 Task: Export your emails to an Outlook Data File (.pst) and set a password for the file.
Action: Mouse moved to (9, 80)
Screenshot: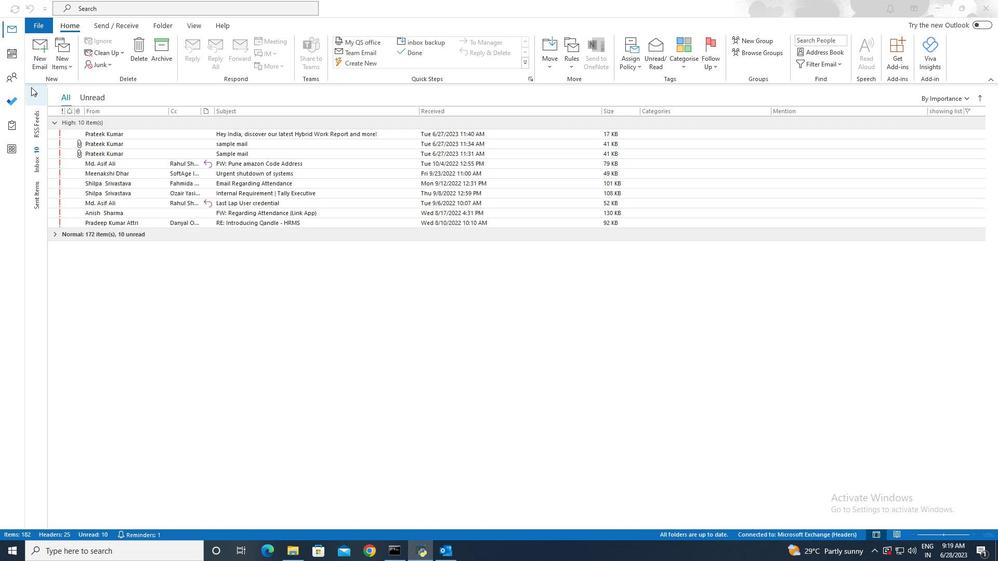 
Action: Mouse pressed left at (9, 80)
Screenshot: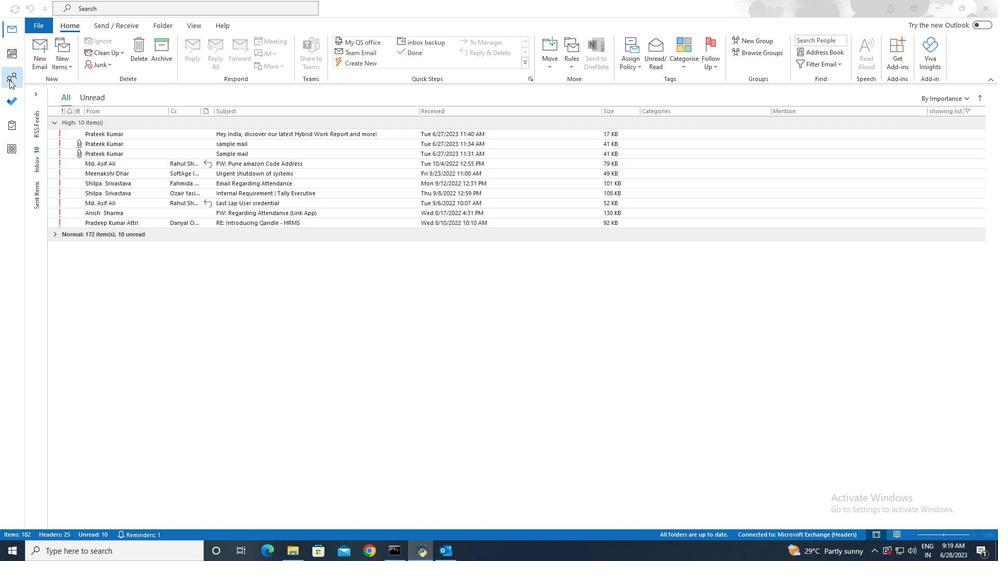
Action: Mouse moved to (42, 23)
Screenshot: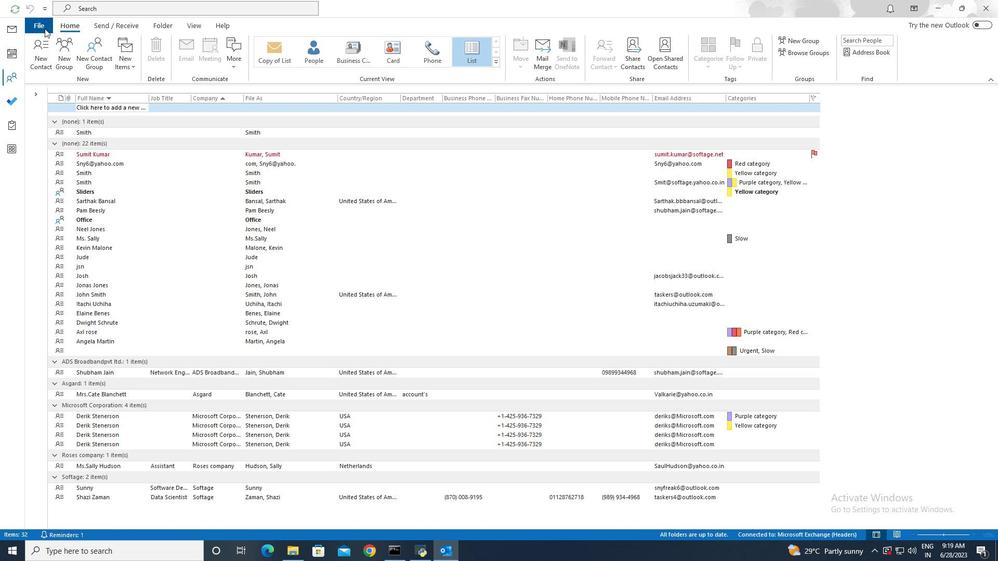 
Action: Mouse pressed left at (42, 23)
Screenshot: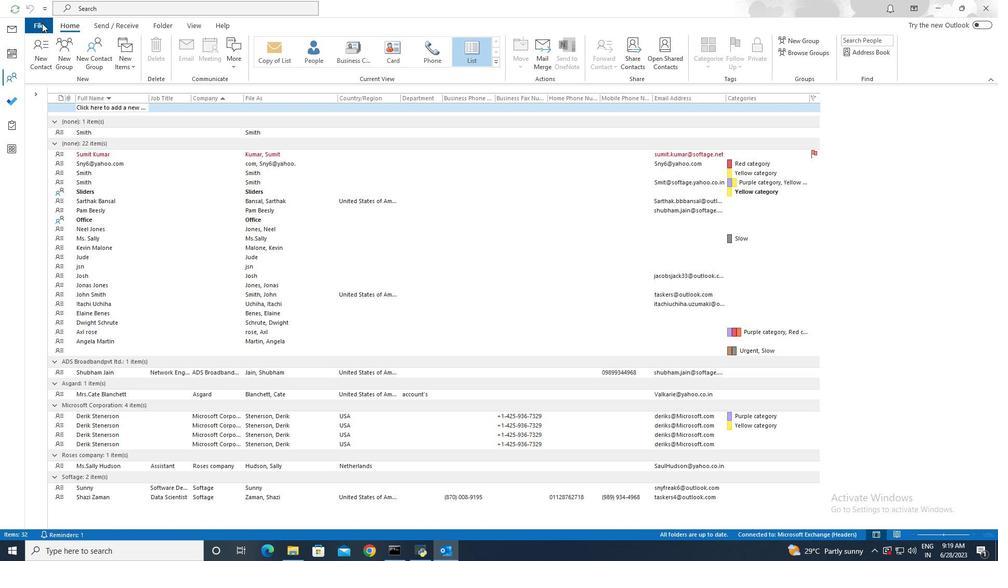 
Action: Mouse moved to (38, 73)
Screenshot: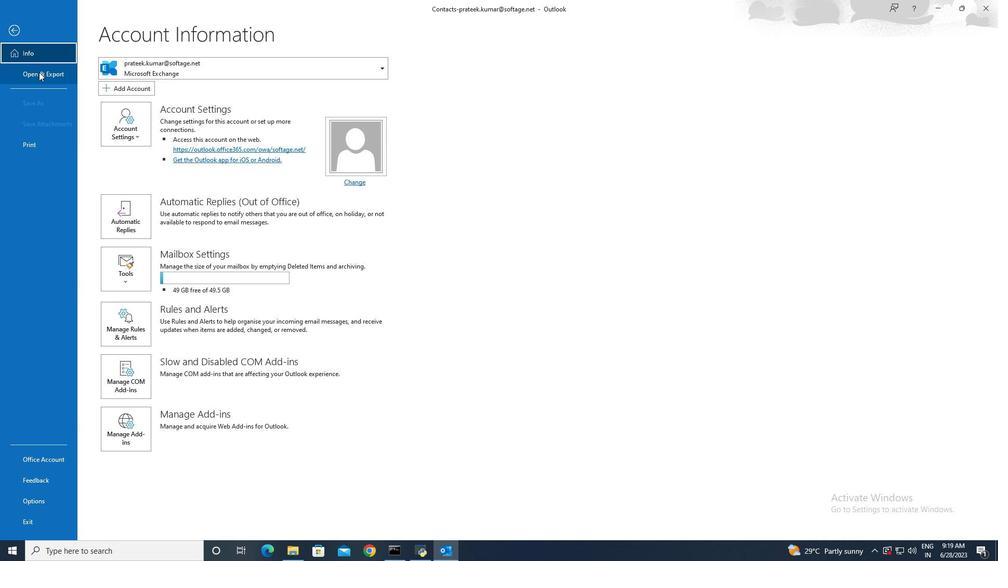 
Action: Mouse pressed left at (38, 73)
Screenshot: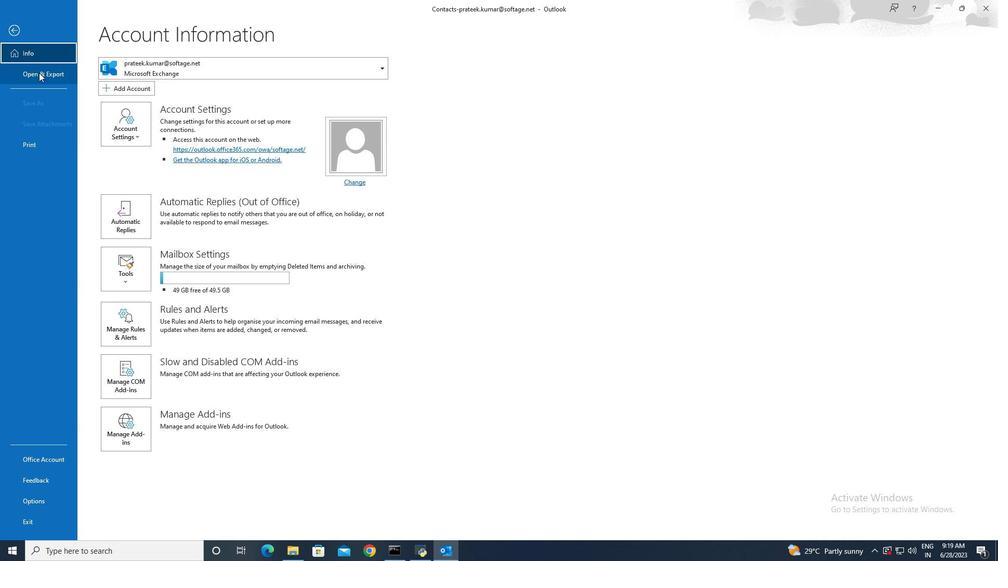 
Action: Mouse moved to (112, 178)
Screenshot: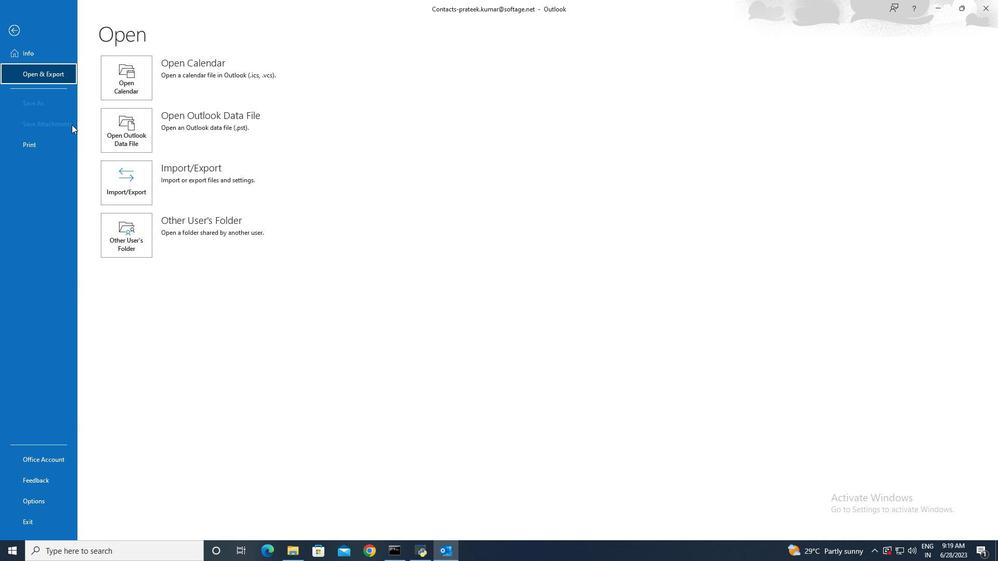 
Action: Mouse pressed left at (112, 178)
Screenshot: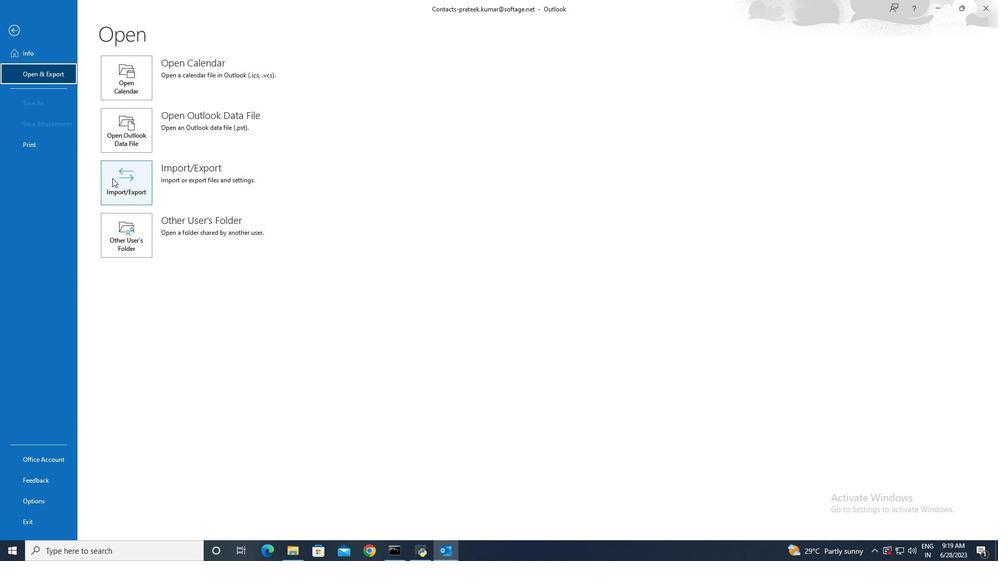 
Action: Mouse moved to (482, 225)
Screenshot: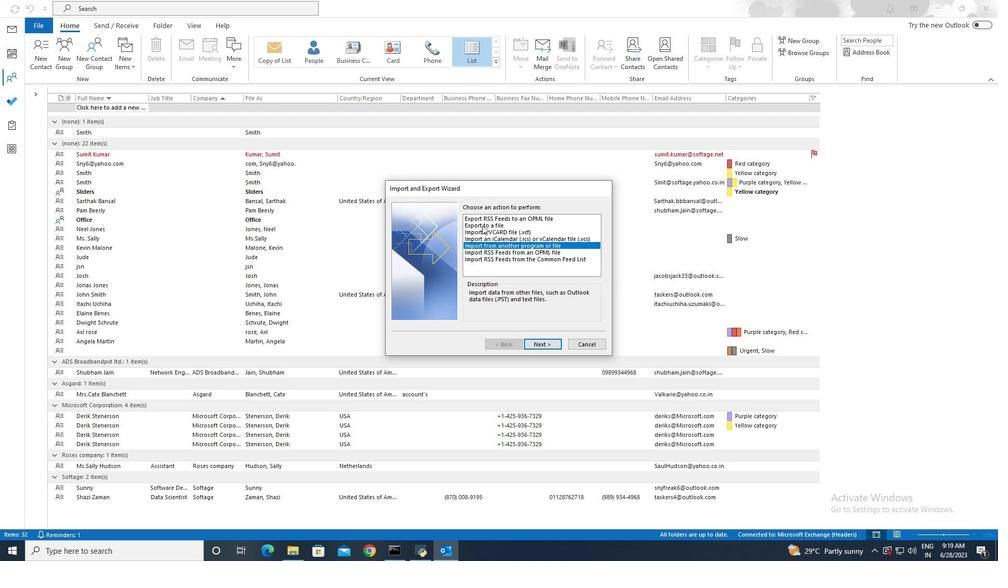 
Action: Mouse pressed left at (482, 225)
Screenshot: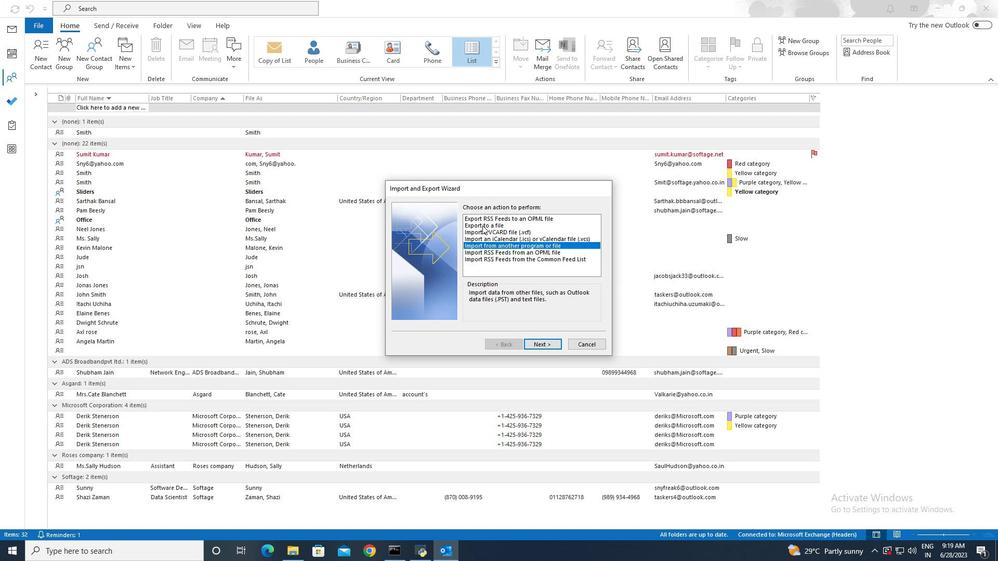 
Action: Mouse moved to (553, 345)
Screenshot: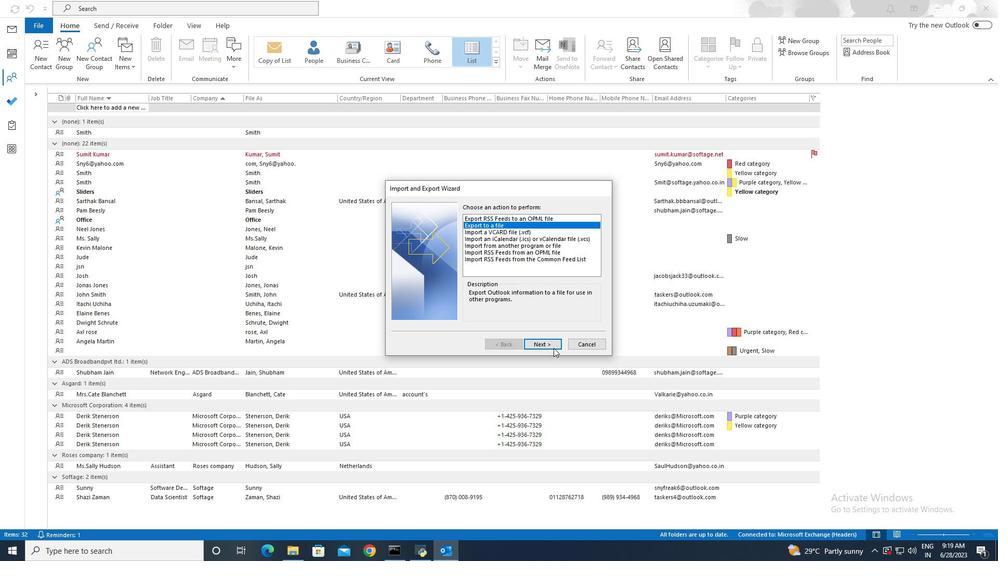 
Action: Mouse pressed left at (553, 345)
Screenshot: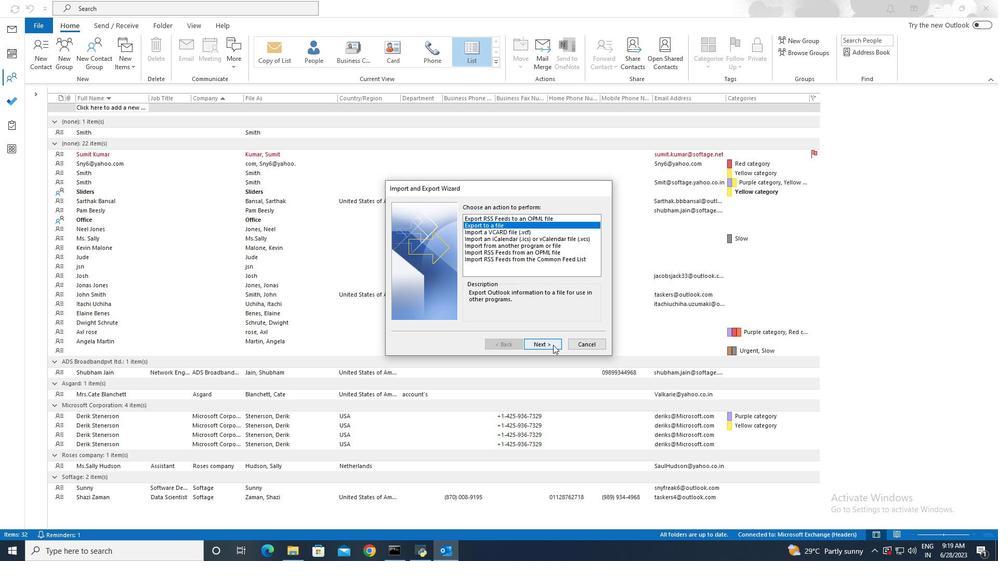 
Action: Mouse moved to (506, 223)
Screenshot: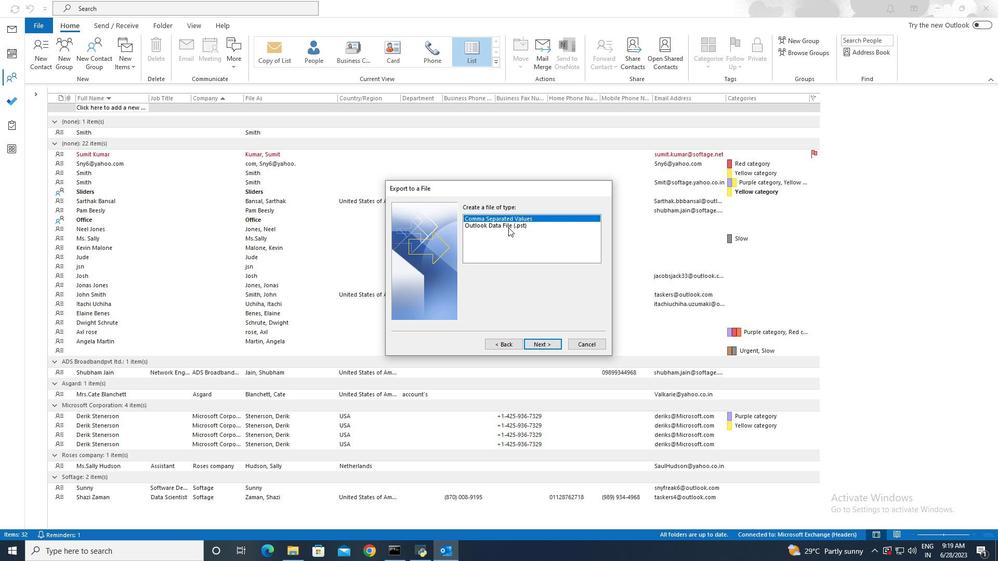 
Action: Mouse pressed left at (506, 223)
Screenshot: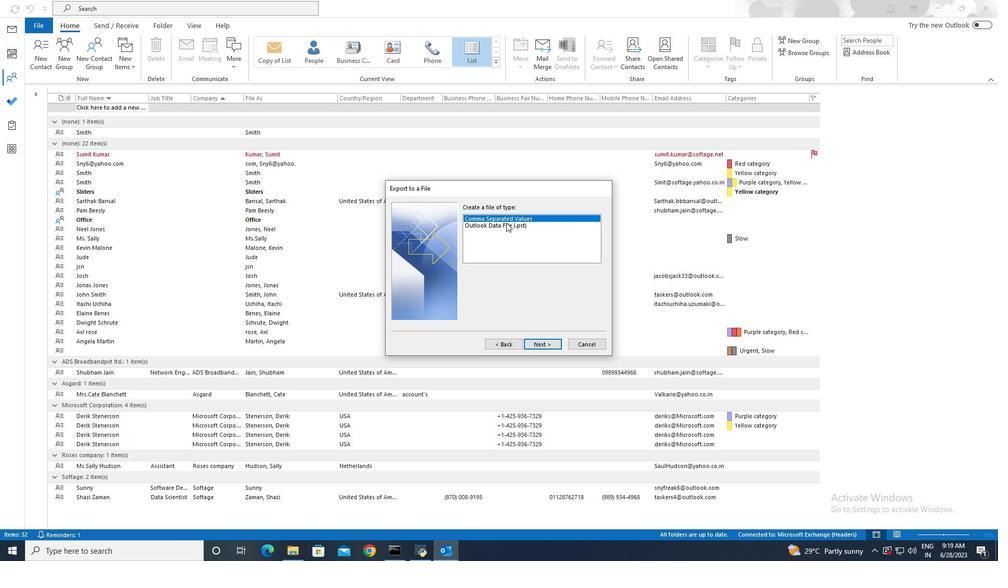 
Action: Mouse moved to (544, 340)
Screenshot: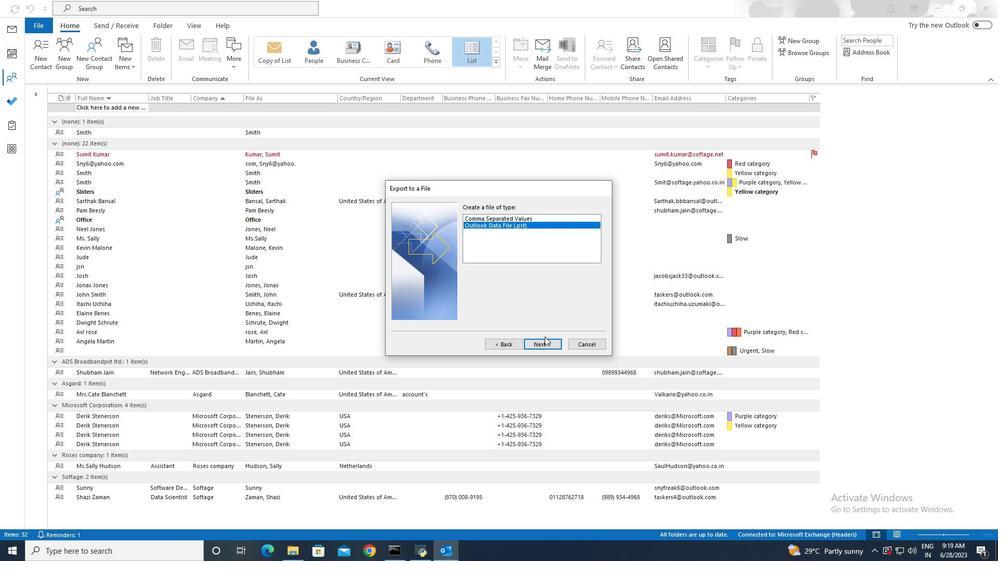 
Action: Mouse pressed left at (544, 340)
Screenshot: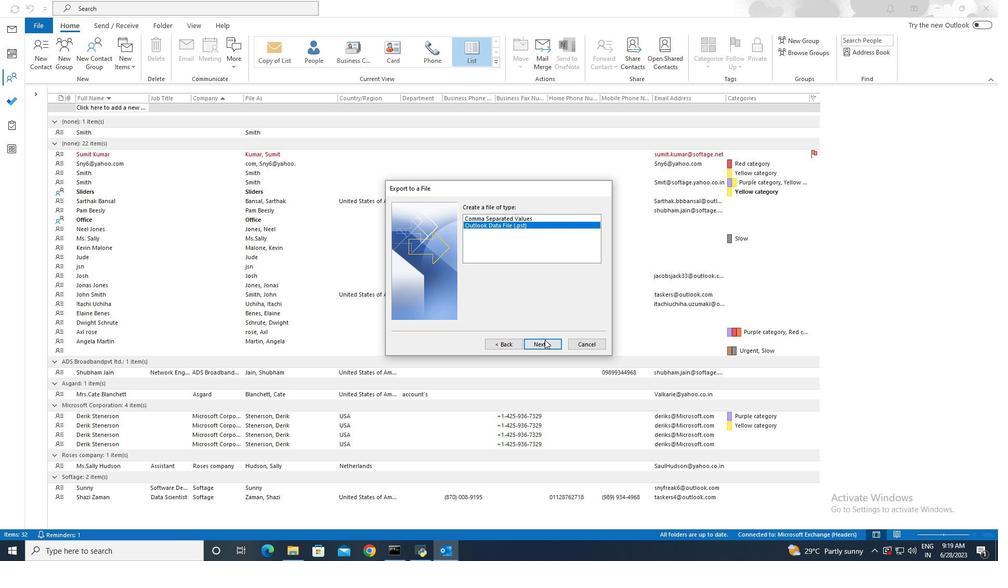 
Action: Mouse moved to (480, 228)
Screenshot: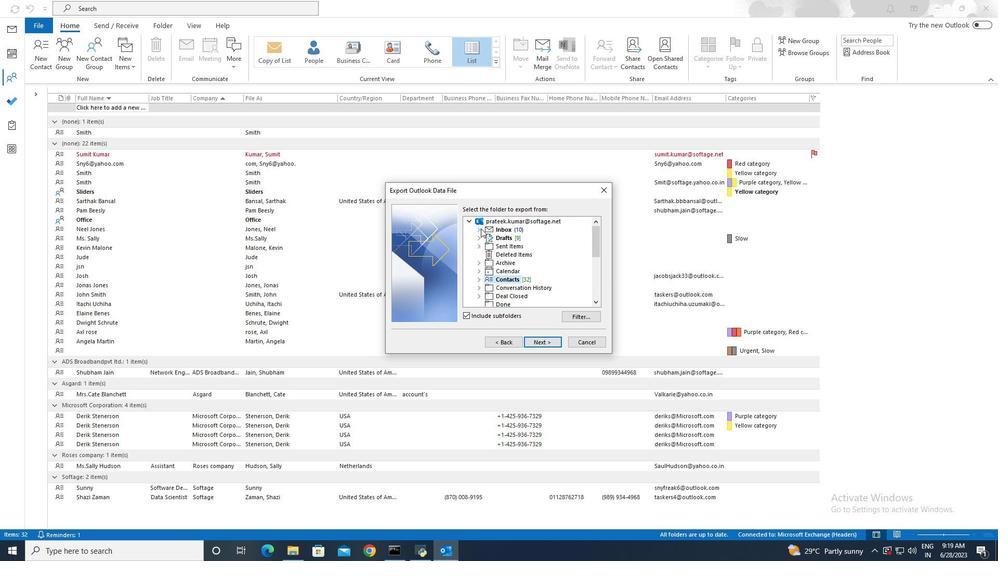 
Action: Mouse pressed left at (480, 228)
Screenshot: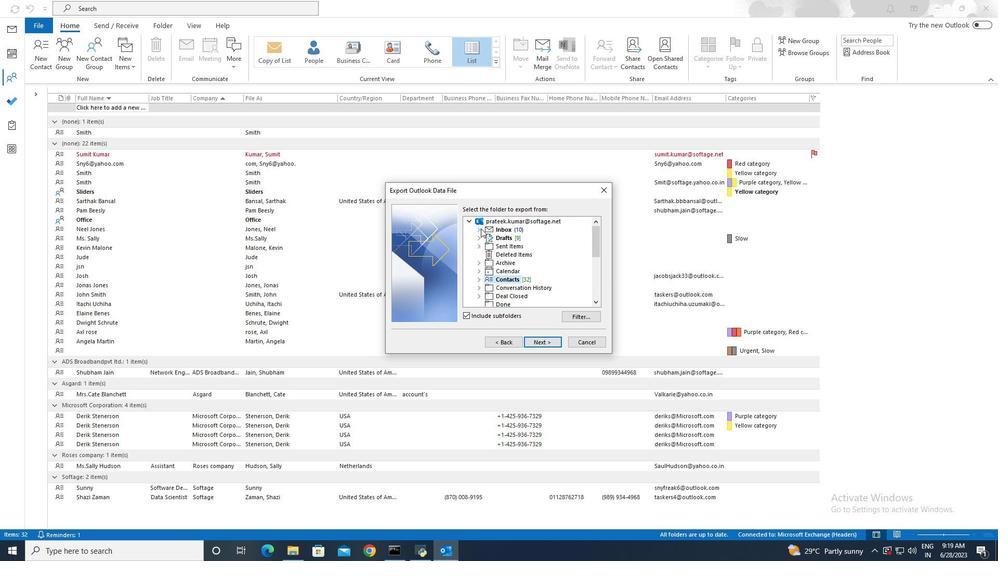 
Action: Mouse moved to (506, 245)
Screenshot: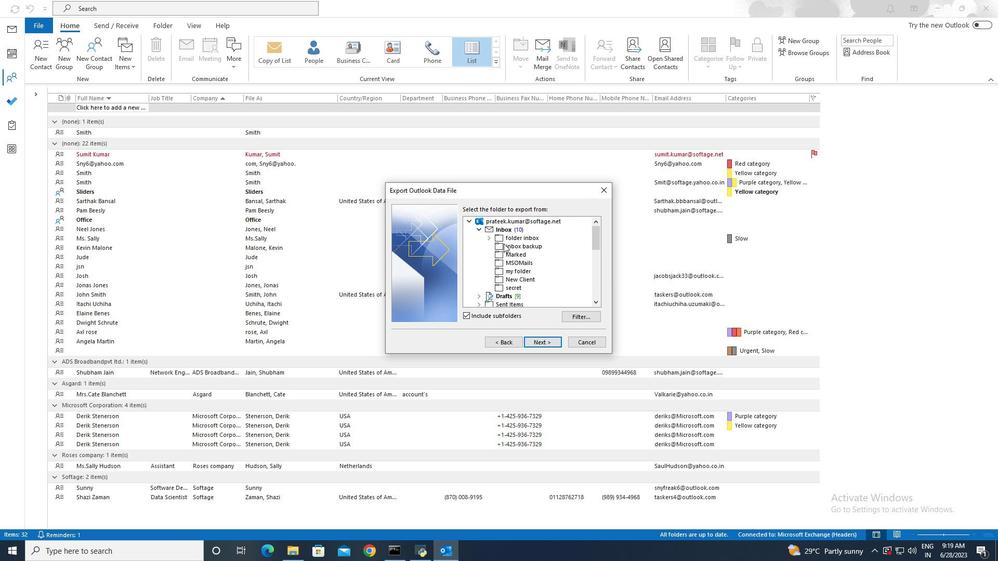 
Action: Mouse pressed left at (506, 245)
Screenshot: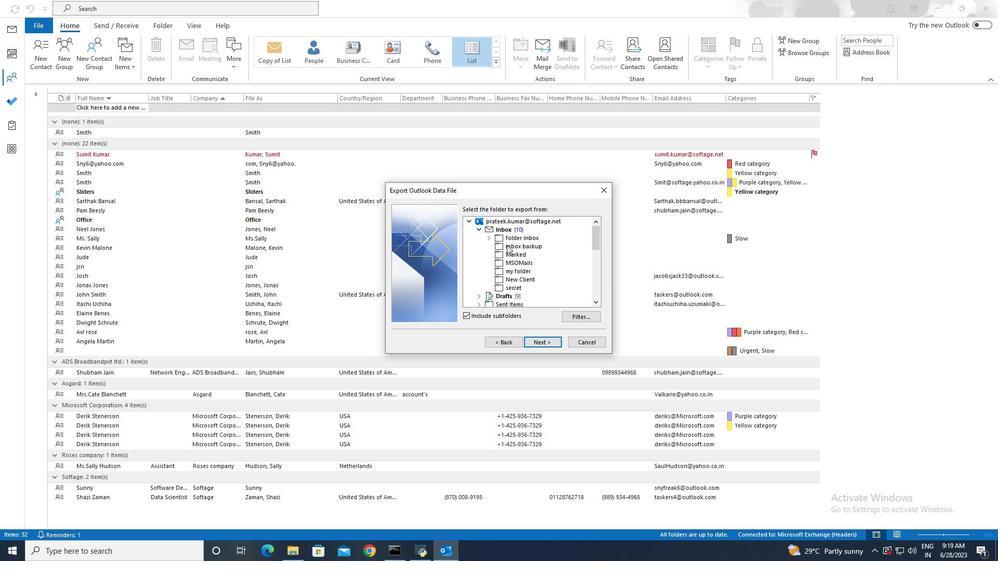 
Action: Mouse moved to (549, 343)
Screenshot: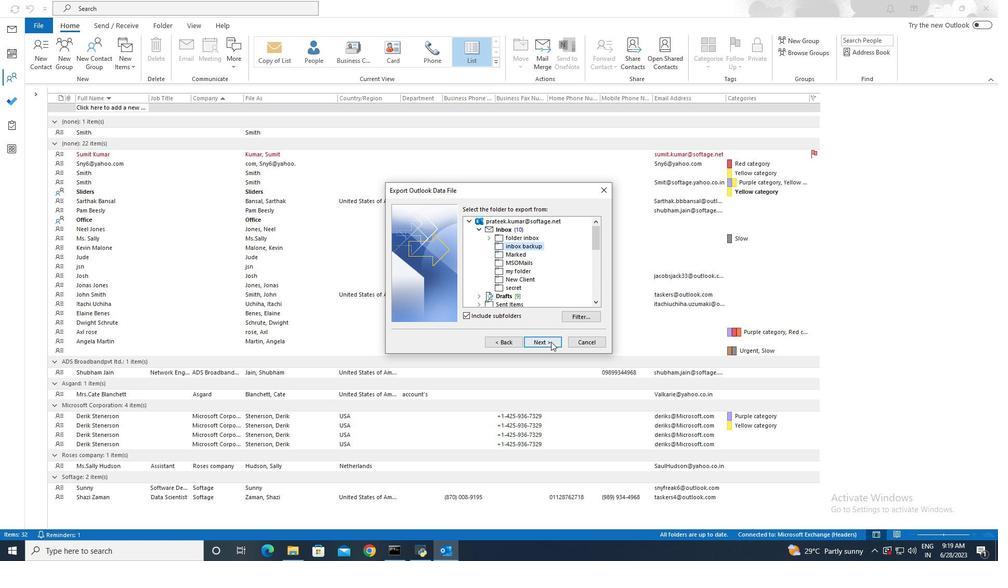 
Action: Mouse pressed left at (549, 343)
Screenshot: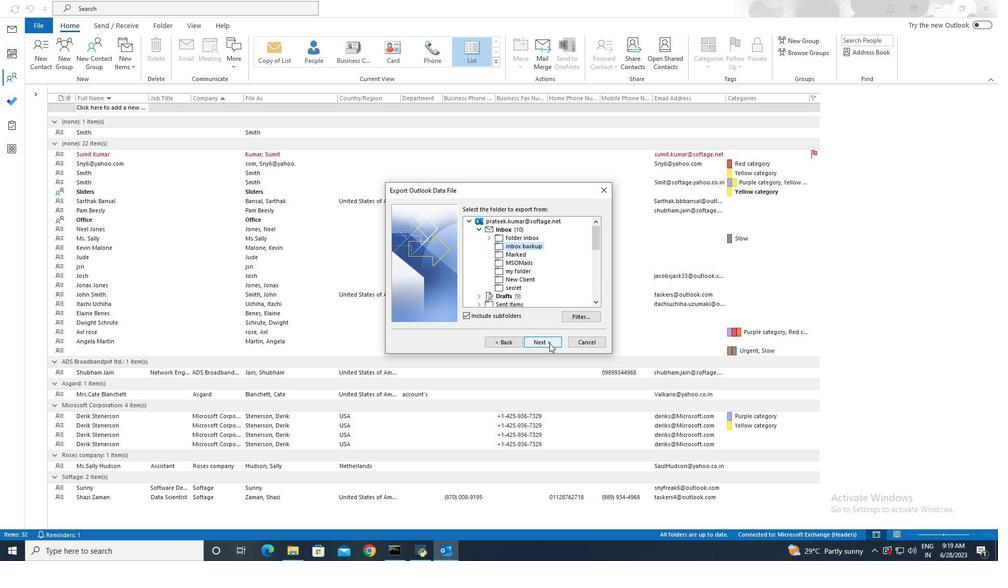 
Action: Mouse moved to (537, 340)
Screenshot: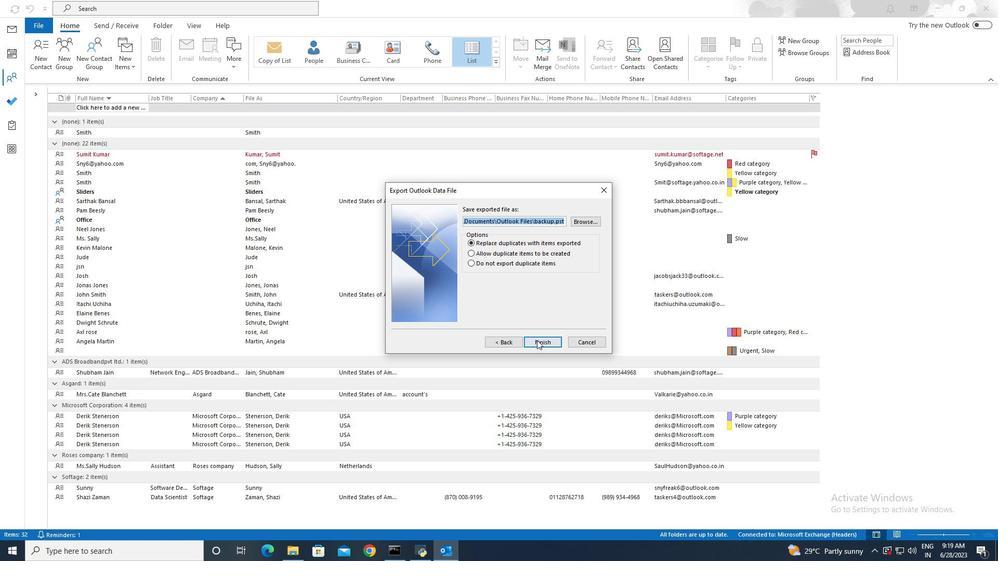
Action: Mouse pressed left at (537, 340)
Screenshot: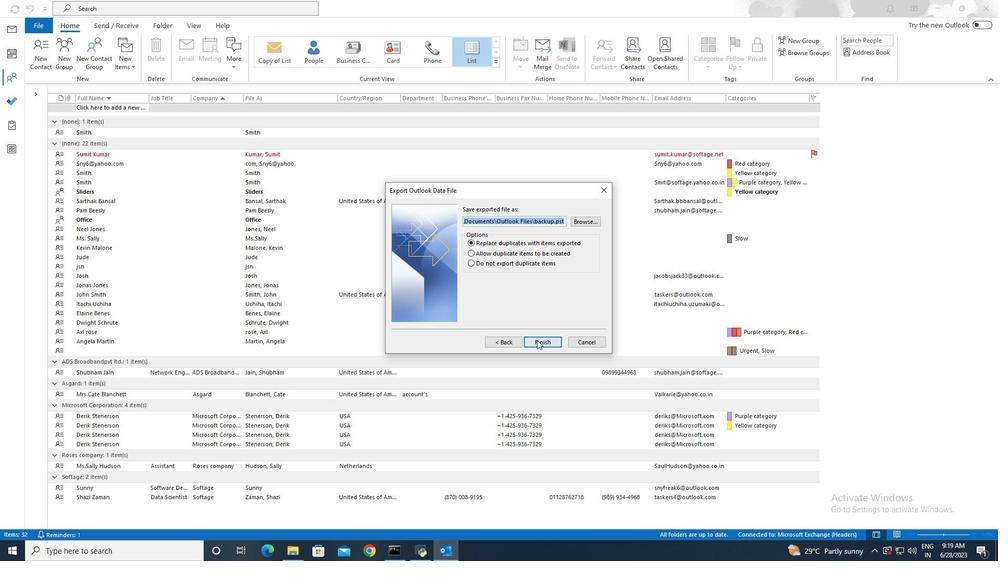 
Action: Mouse moved to (514, 285)
Screenshot: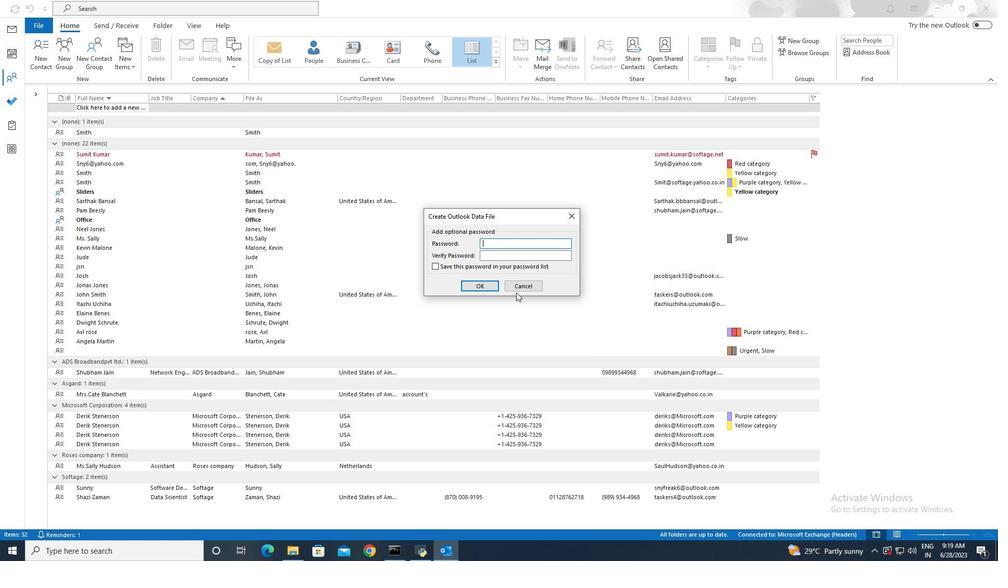 
Action: Key pressed 12345
Screenshot: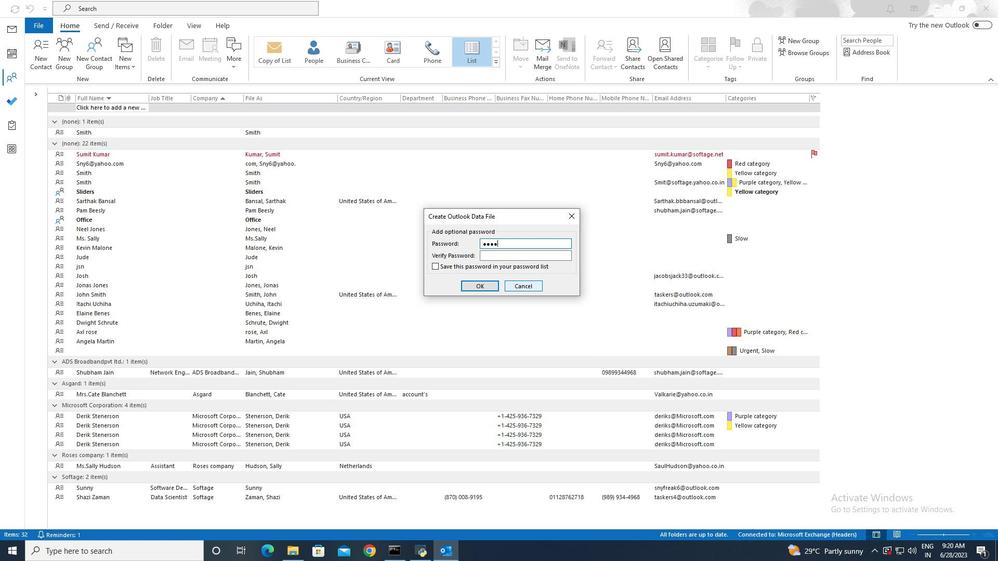 
Action: Mouse moved to (510, 258)
Screenshot: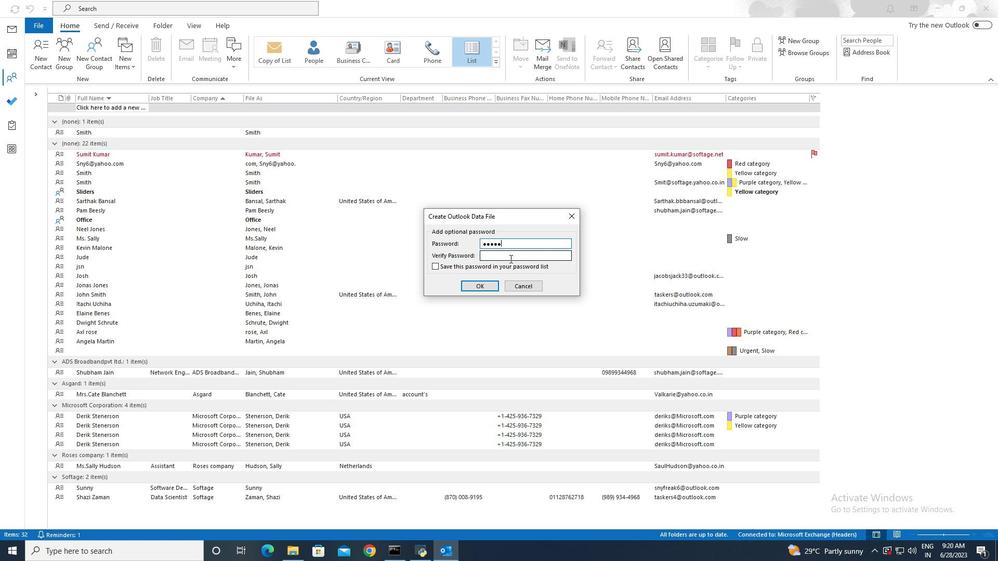 
Action: Mouse pressed left at (510, 258)
Screenshot: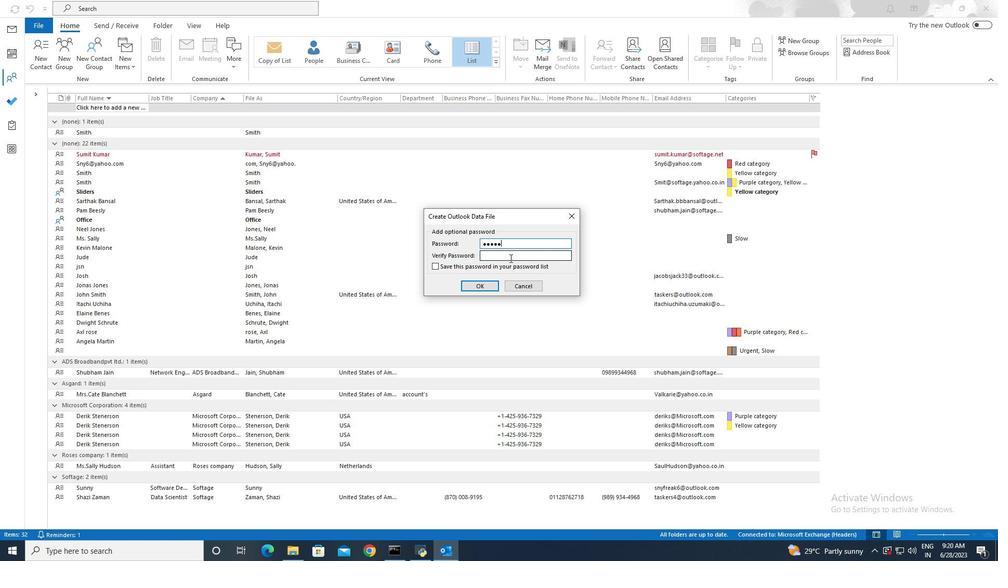 
Action: Key pressed 12345
Screenshot: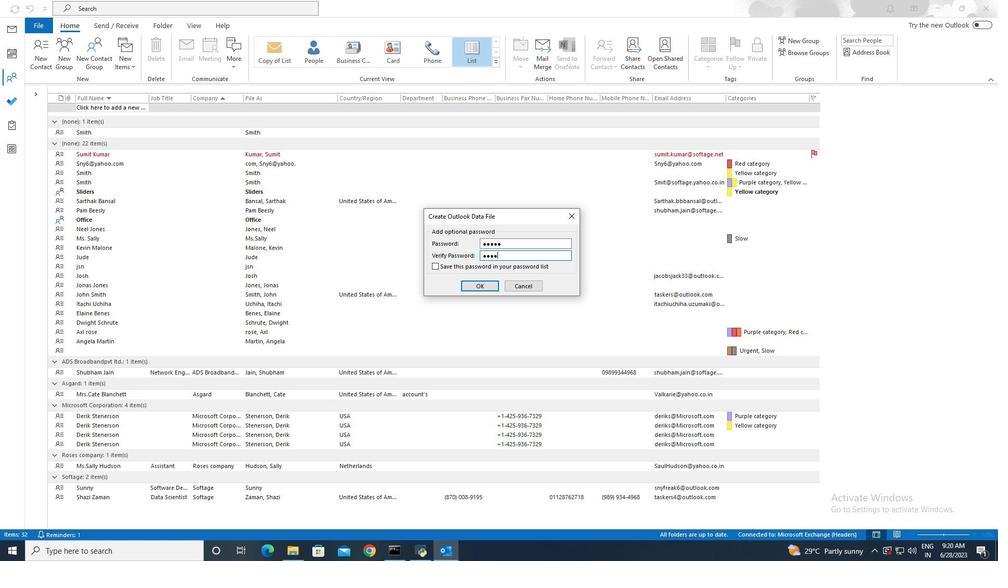 
Action: Mouse moved to (488, 284)
Screenshot: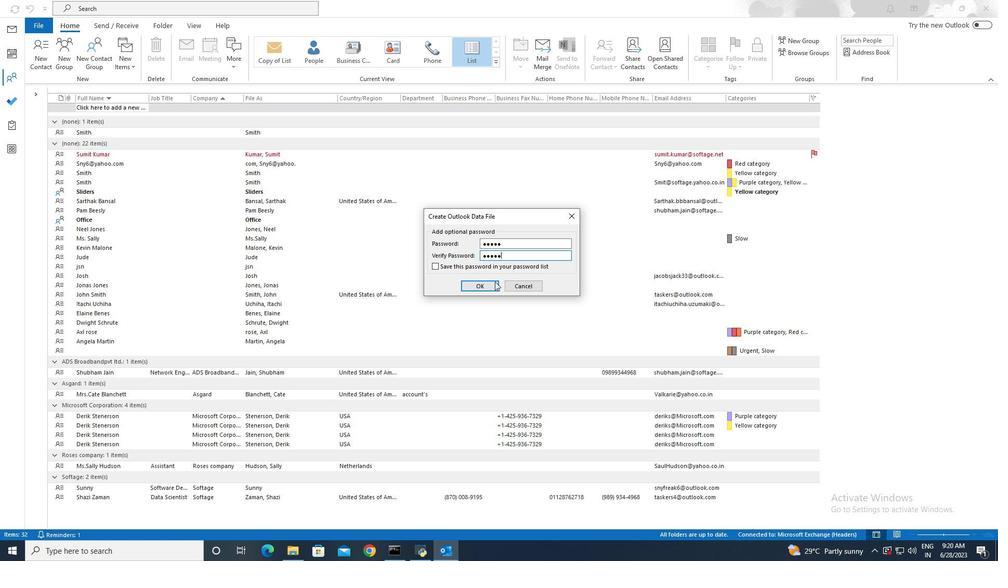 
Action: Mouse pressed left at (488, 284)
Screenshot: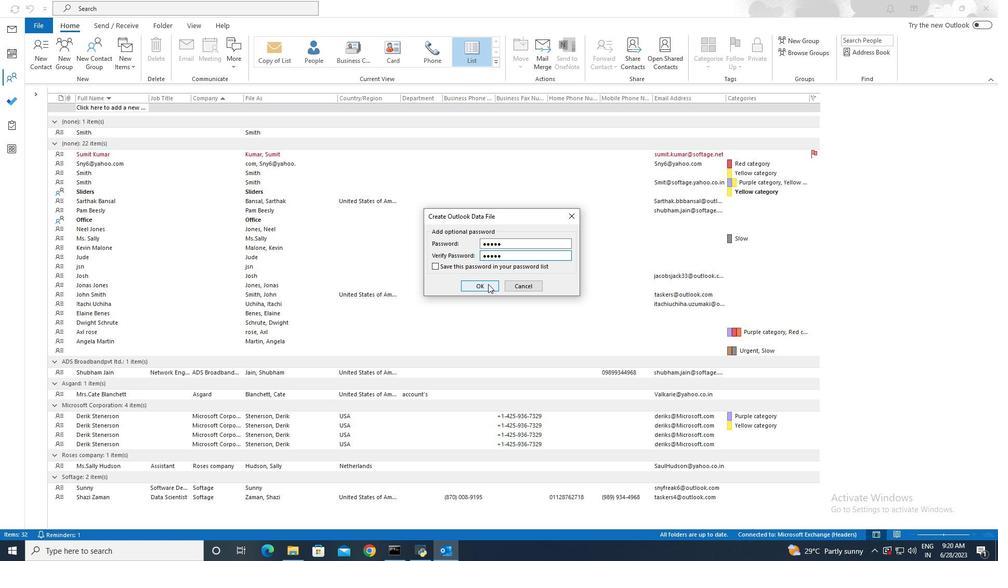 
Action: Key pressed 12345
Screenshot: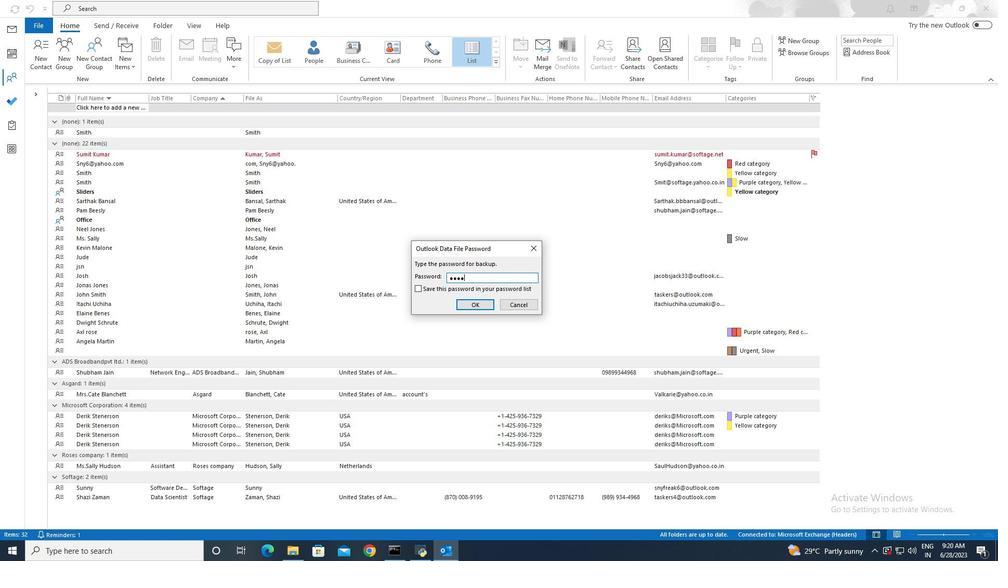 
Action: Mouse moved to (464, 302)
Screenshot: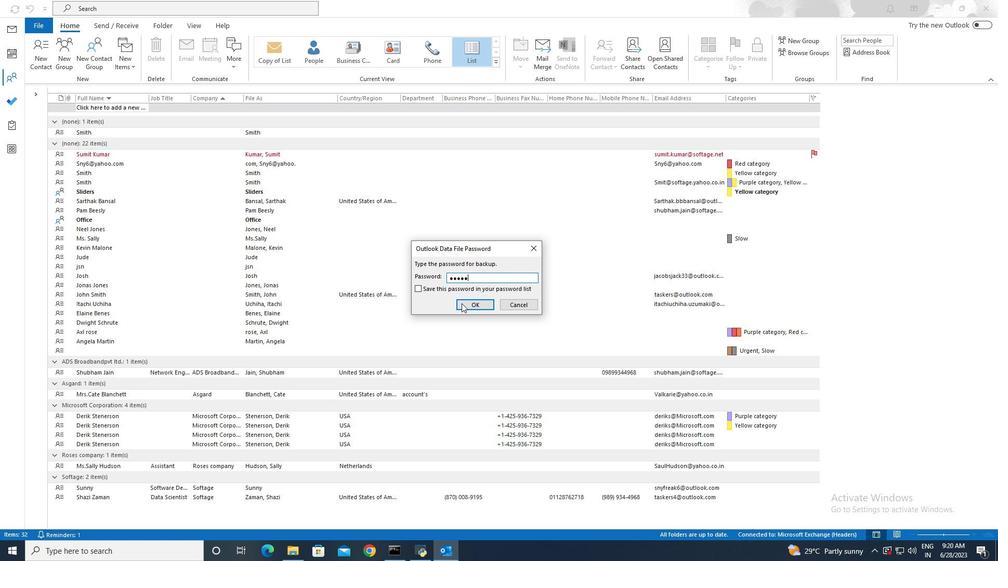
Action: Mouse pressed left at (464, 302)
Screenshot: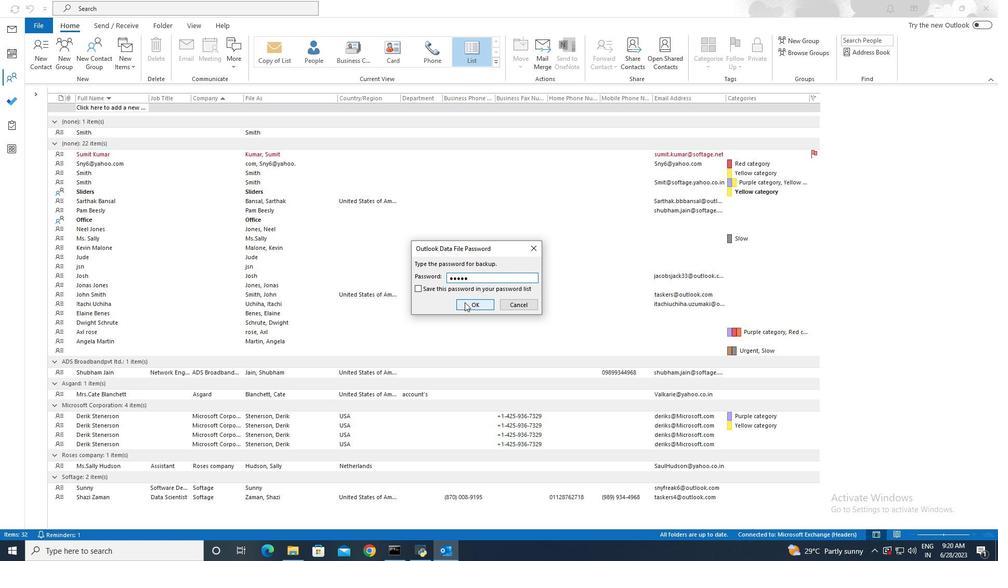 
